 Task: Learn more about a career.
Action: Mouse moved to (726, 98)
Screenshot: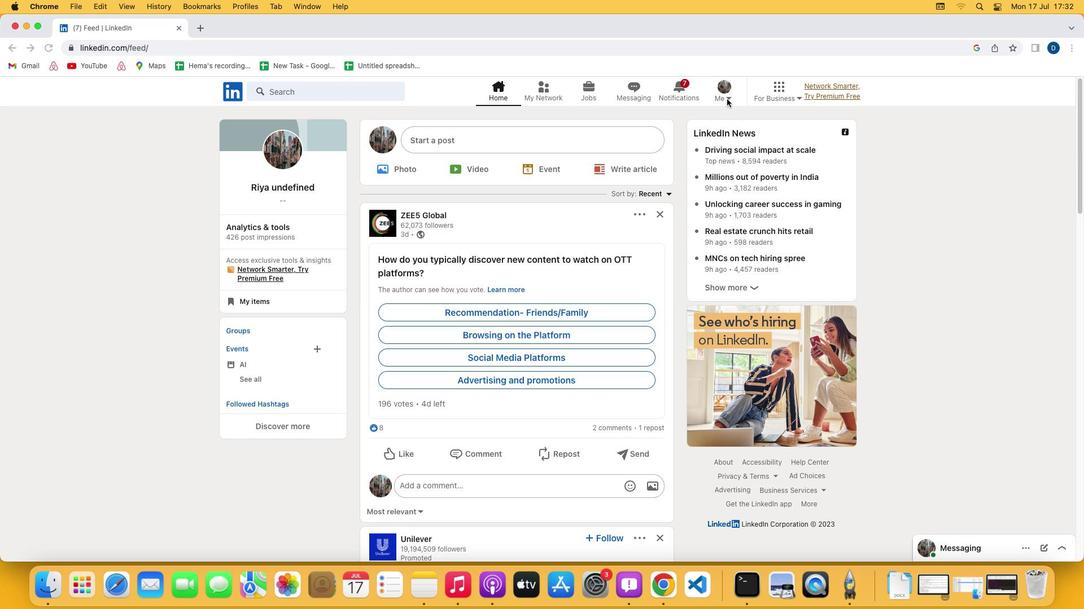 
Action: Mouse pressed left at (726, 98)
Screenshot: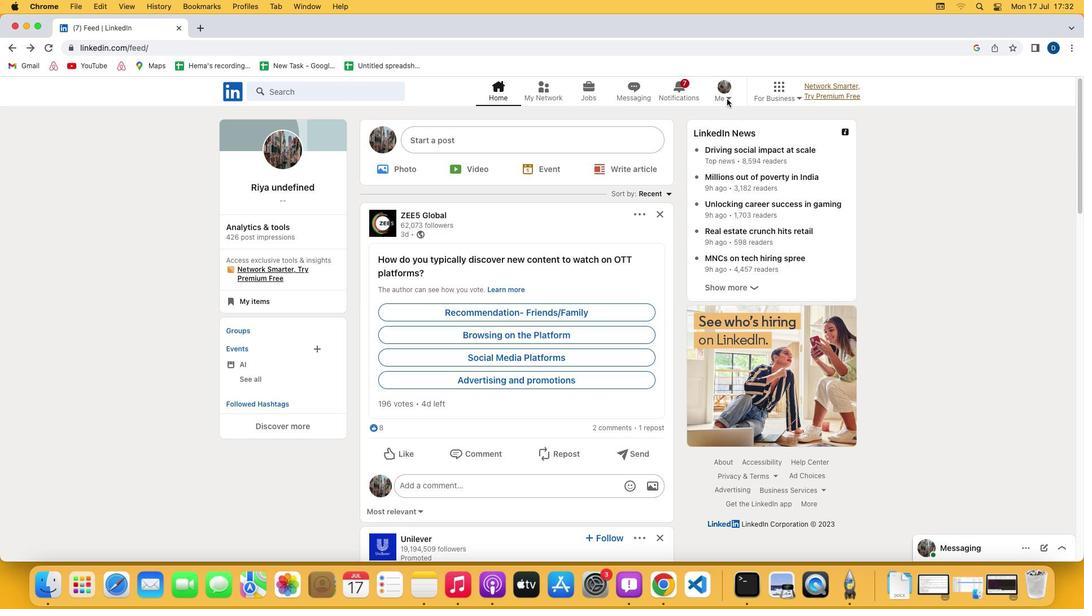 
Action: Mouse moved to (728, 97)
Screenshot: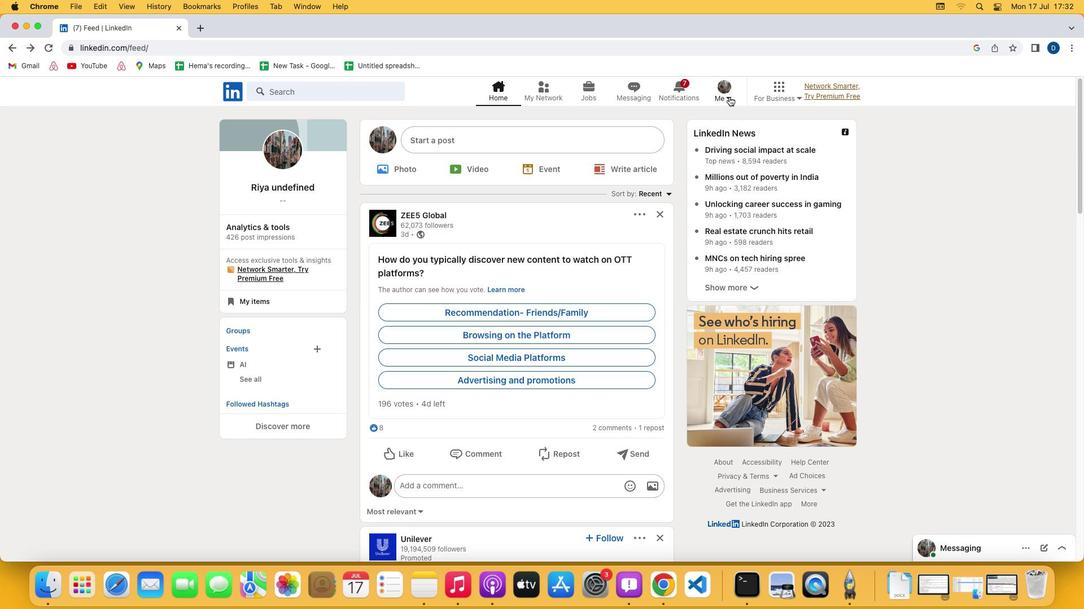 
Action: Mouse pressed left at (728, 97)
Screenshot: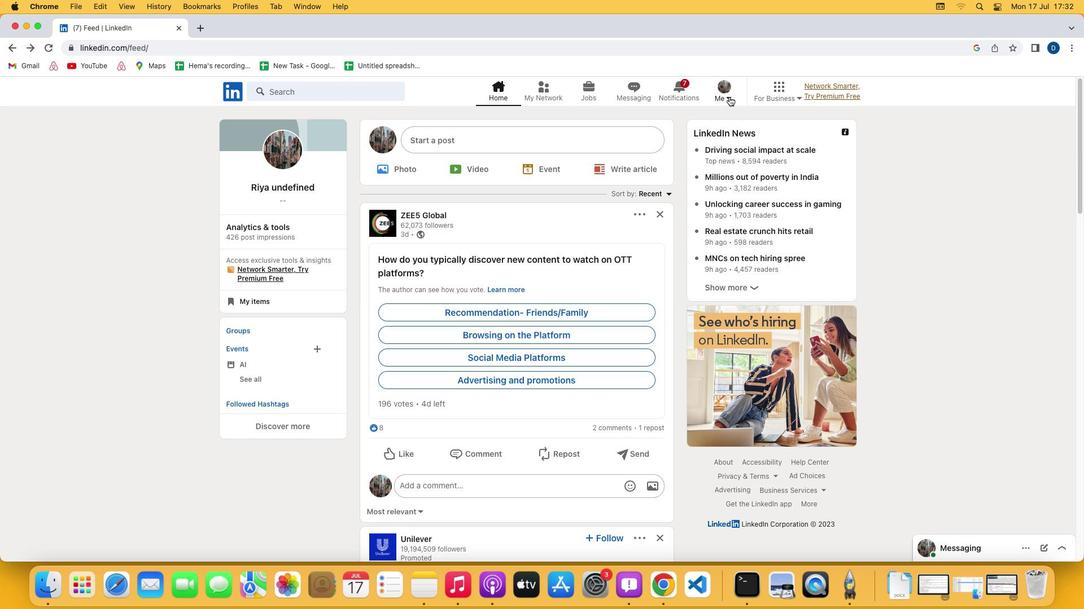 
Action: Mouse moved to (614, 212)
Screenshot: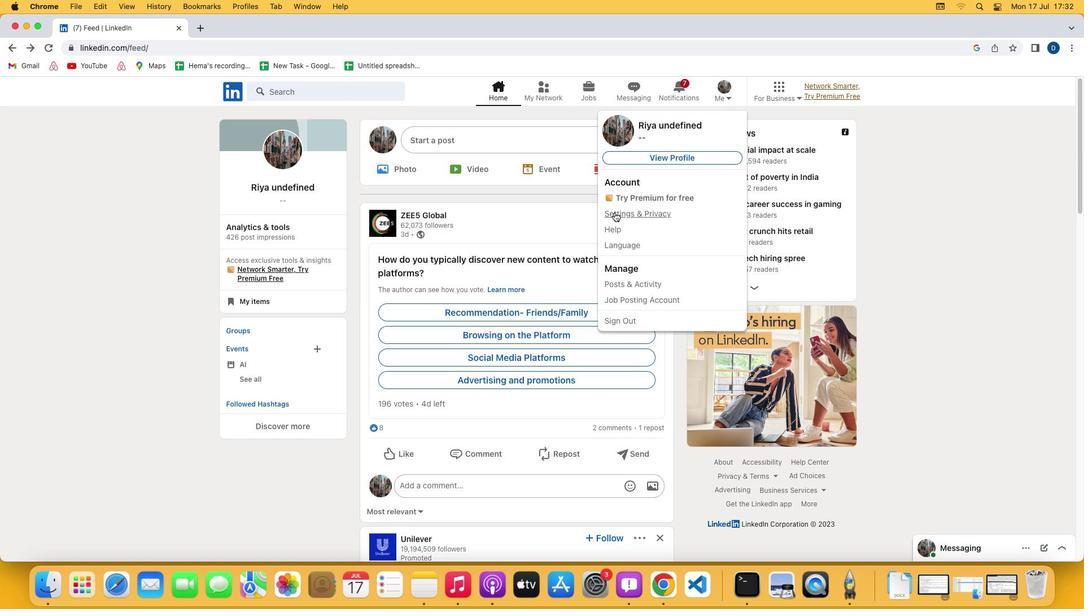 
Action: Mouse pressed left at (614, 212)
Screenshot: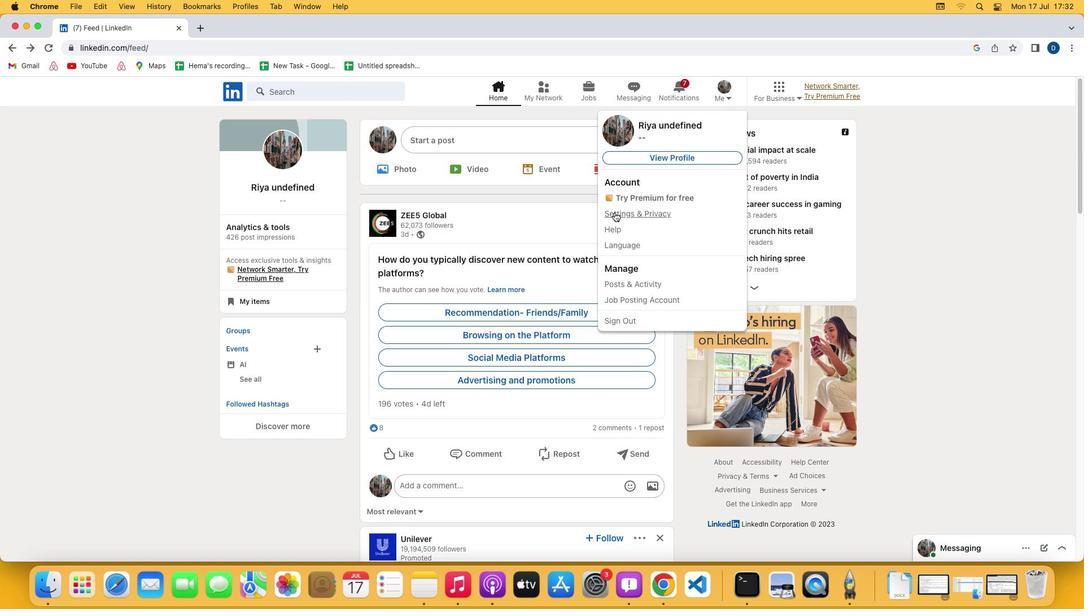 
Action: Mouse moved to (495, 329)
Screenshot: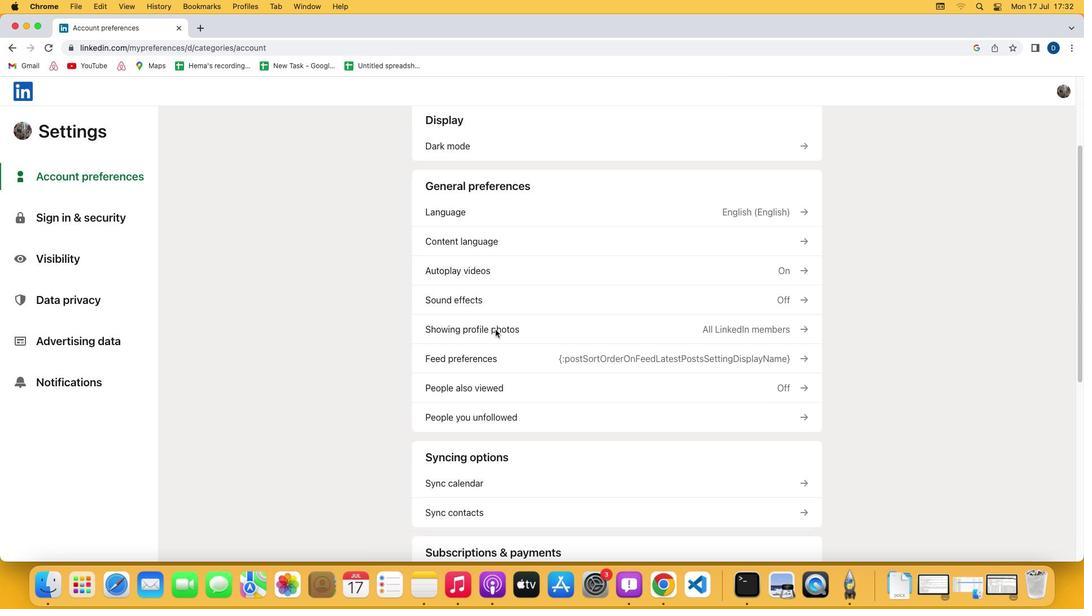 
Action: Mouse scrolled (495, 329) with delta (0, 0)
Screenshot: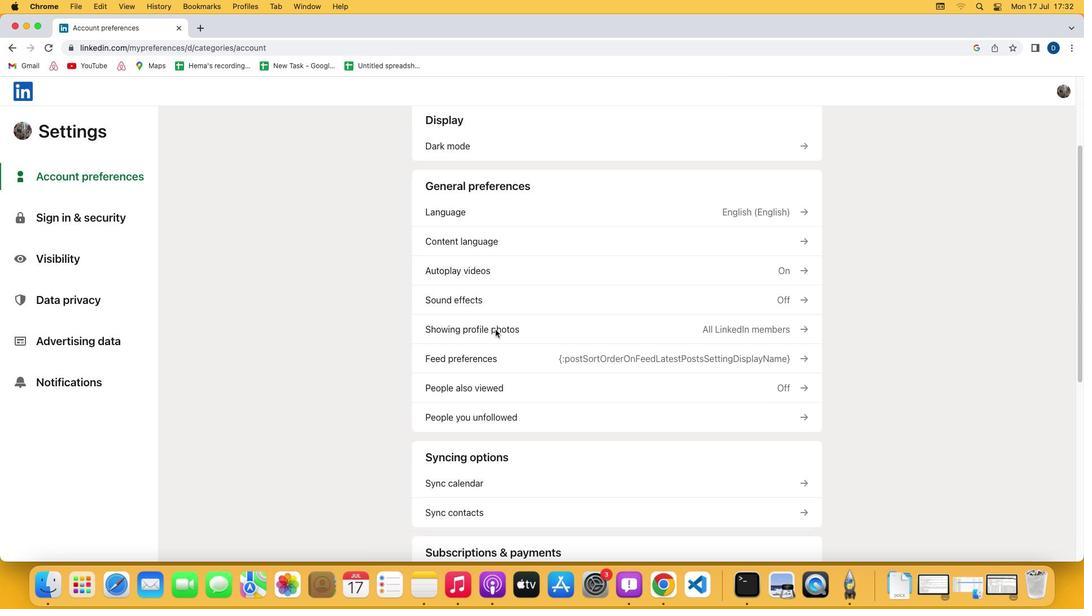 
Action: Mouse scrolled (495, 329) with delta (0, 0)
Screenshot: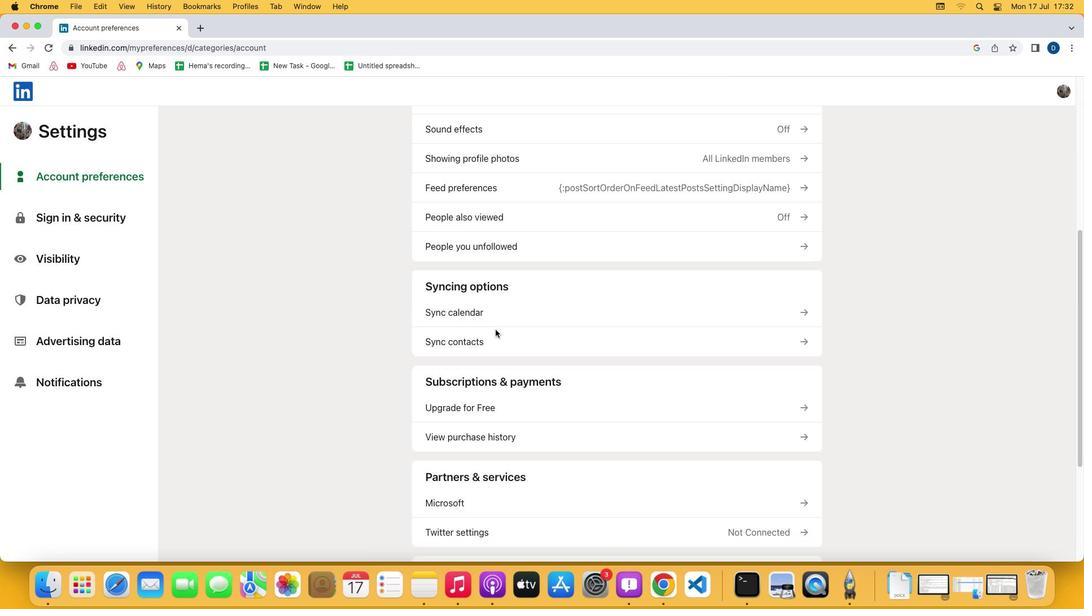 
Action: Mouse scrolled (495, 329) with delta (0, -2)
Screenshot: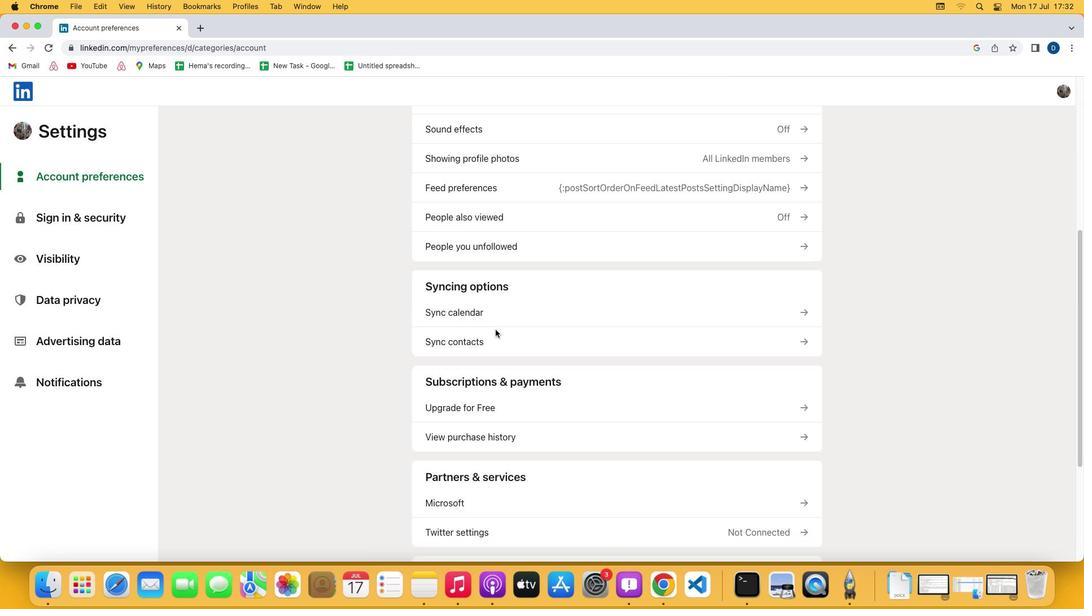 
Action: Mouse scrolled (495, 329) with delta (0, -2)
Screenshot: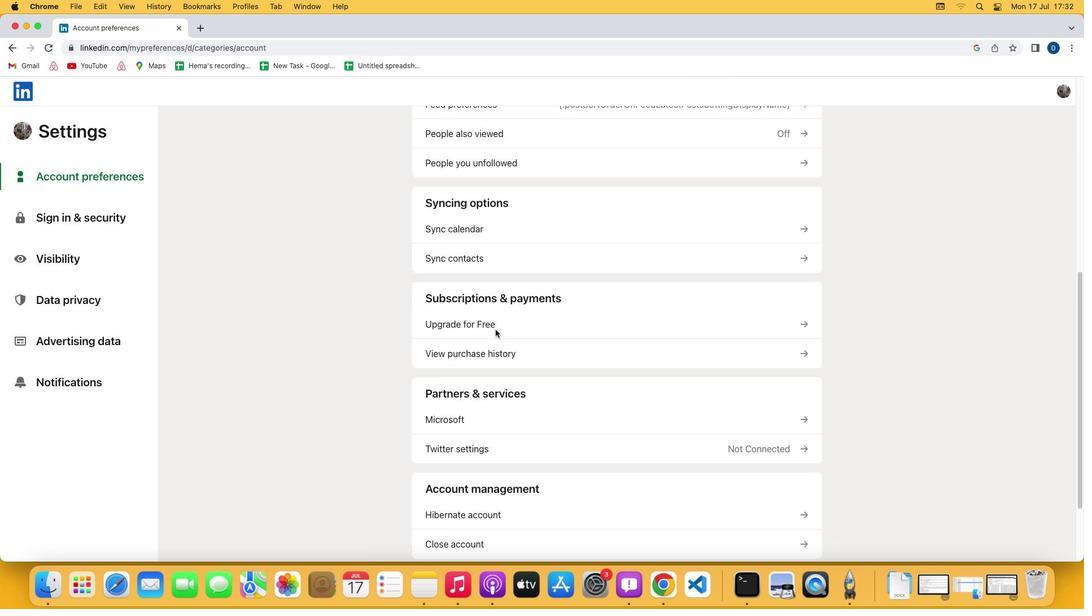
Action: Mouse scrolled (495, 329) with delta (0, -3)
Screenshot: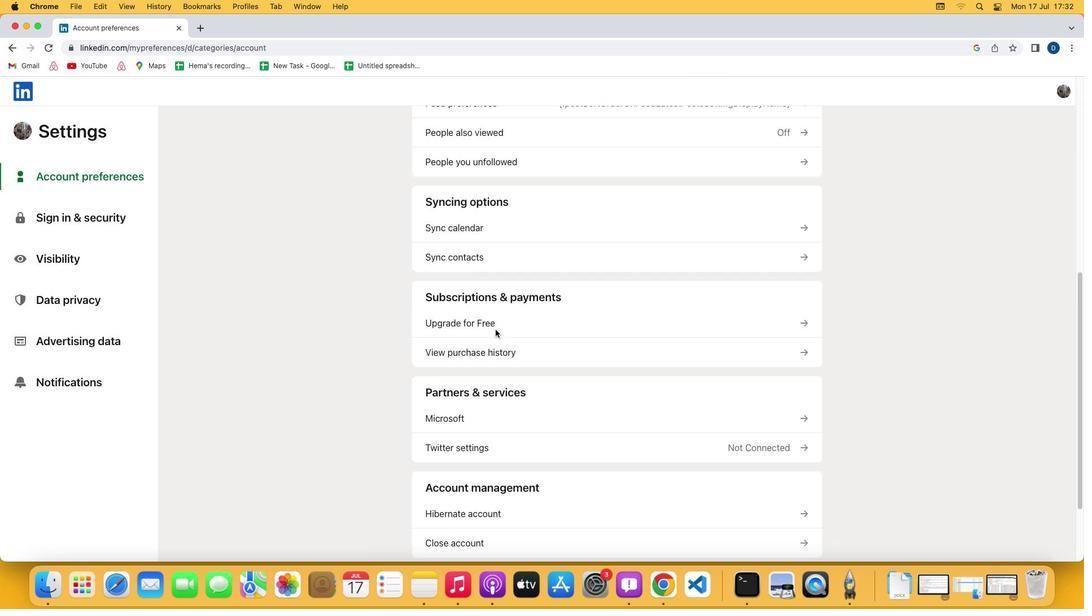 
Action: Mouse scrolled (495, 329) with delta (0, 0)
Screenshot: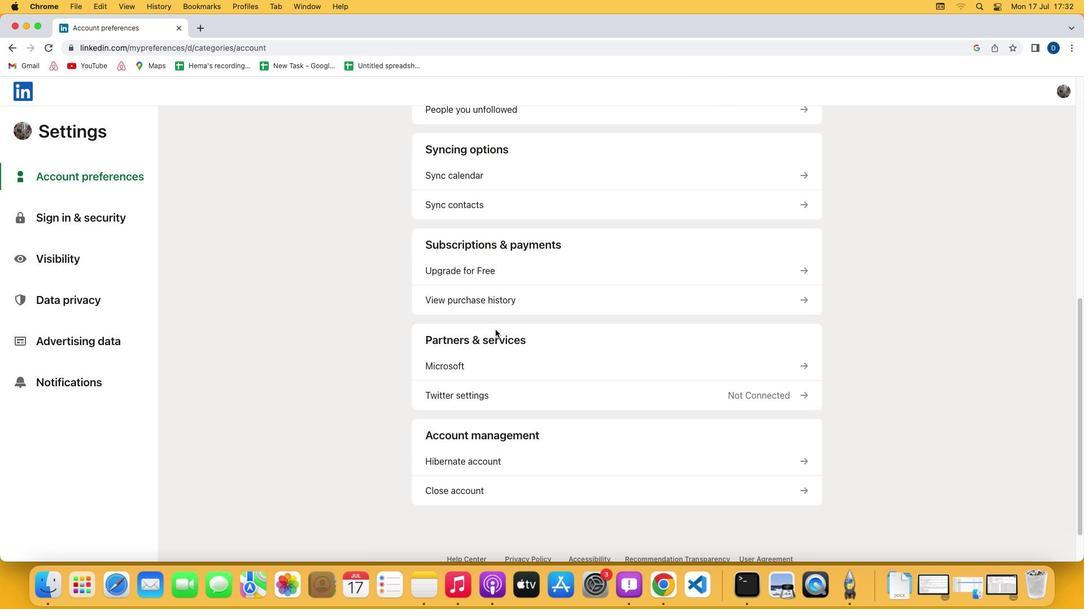 
Action: Mouse scrolled (495, 329) with delta (0, 0)
Screenshot: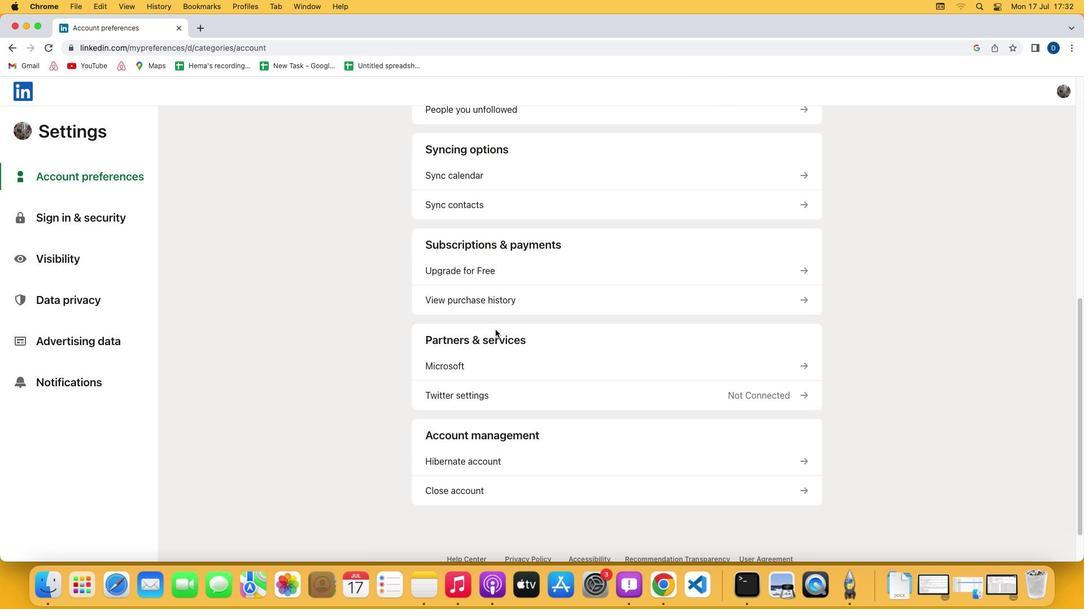 
Action: Mouse scrolled (495, 329) with delta (0, -1)
Screenshot: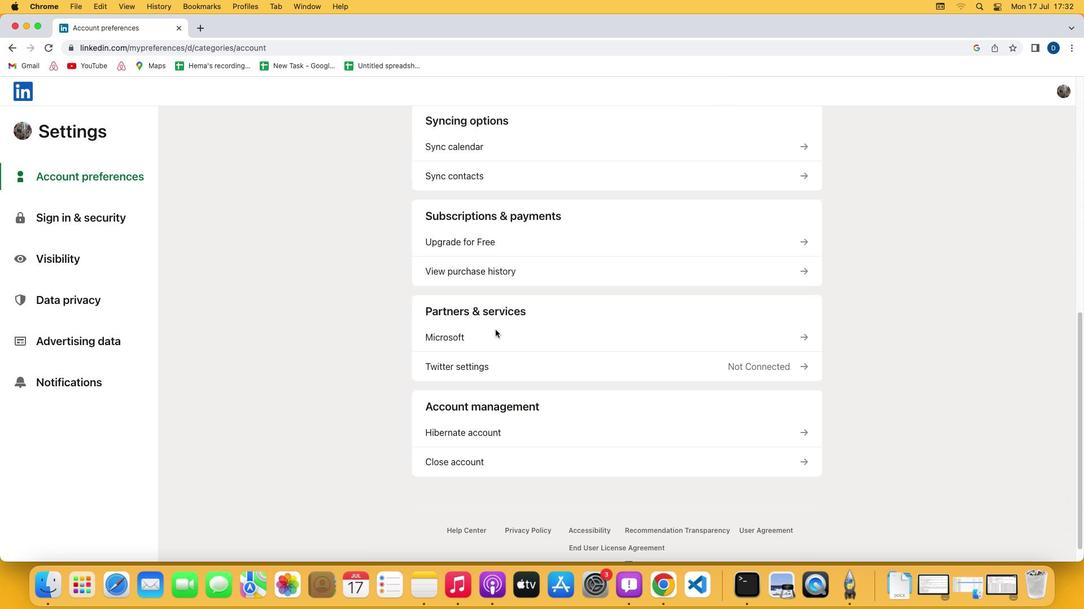 
Action: Mouse scrolled (495, 329) with delta (0, -2)
Screenshot: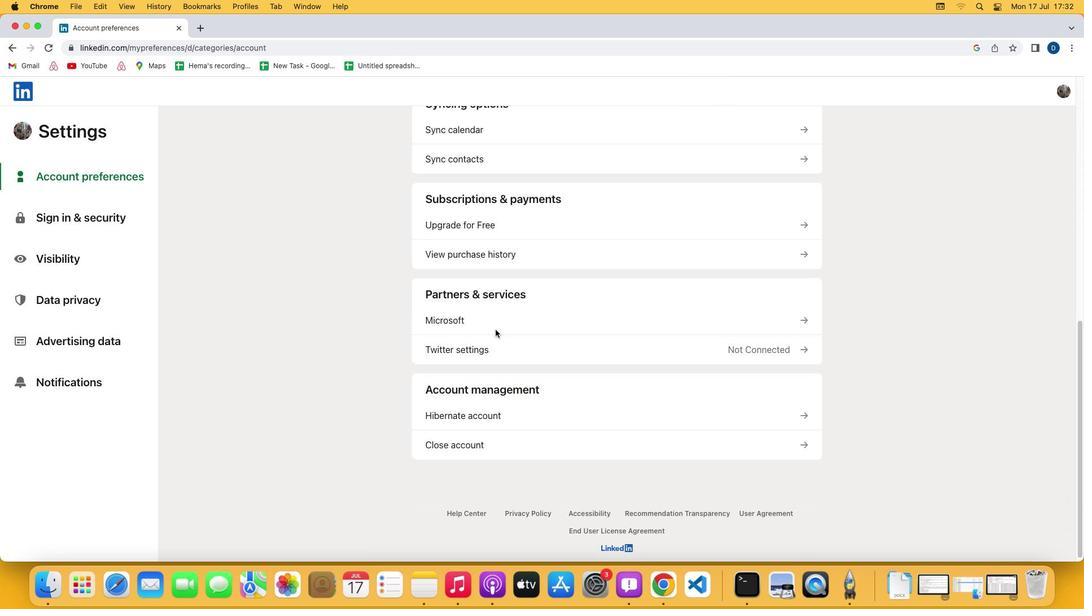 
Action: Mouse moved to (482, 226)
Screenshot: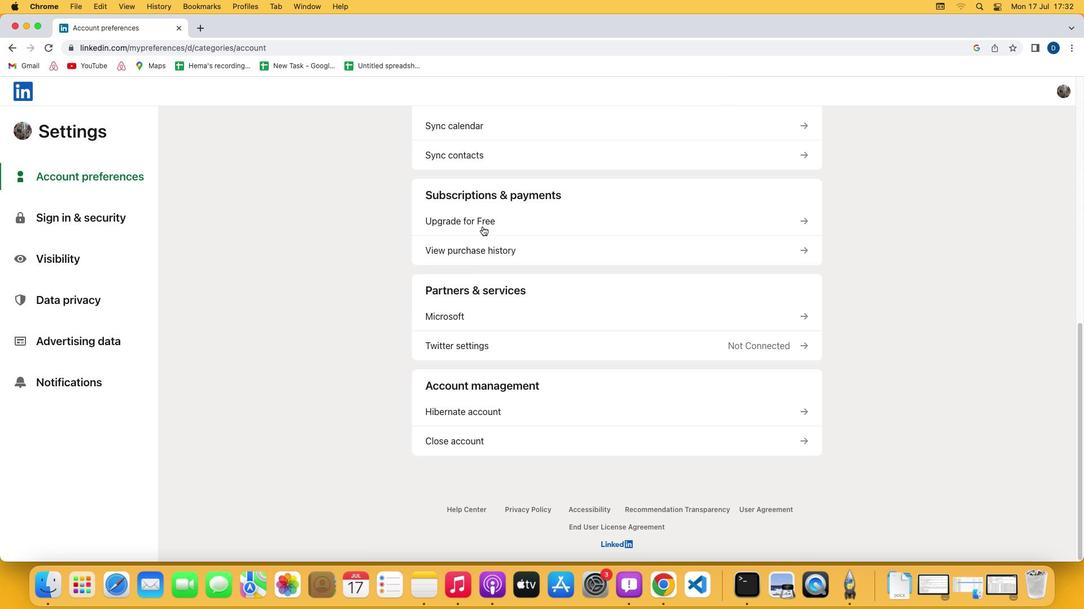 
Action: Mouse pressed left at (482, 226)
Screenshot: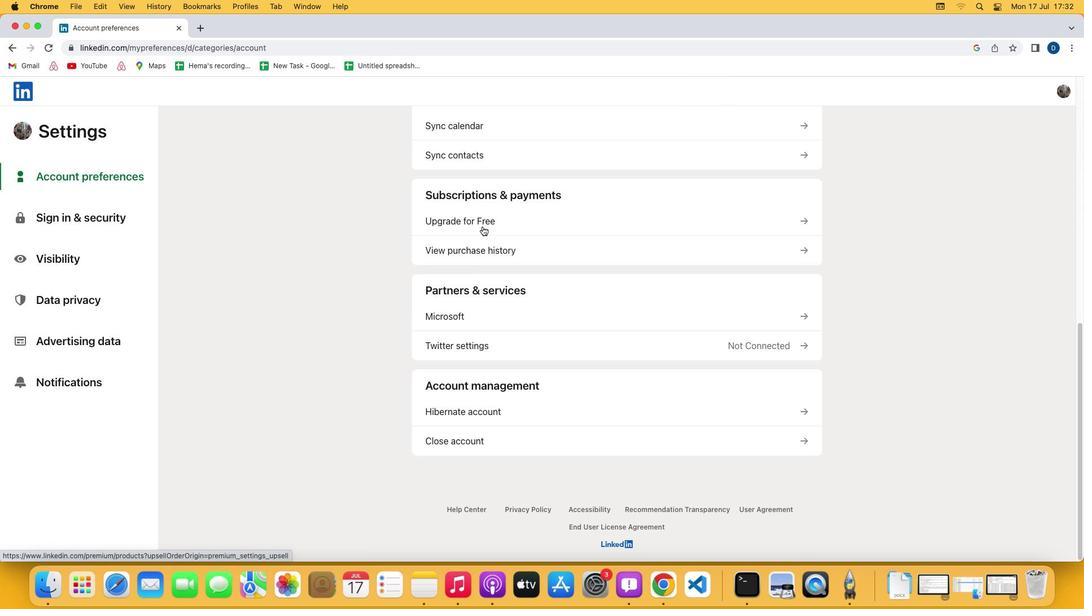 
Action: Mouse moved to (439, 346)
Screenshot: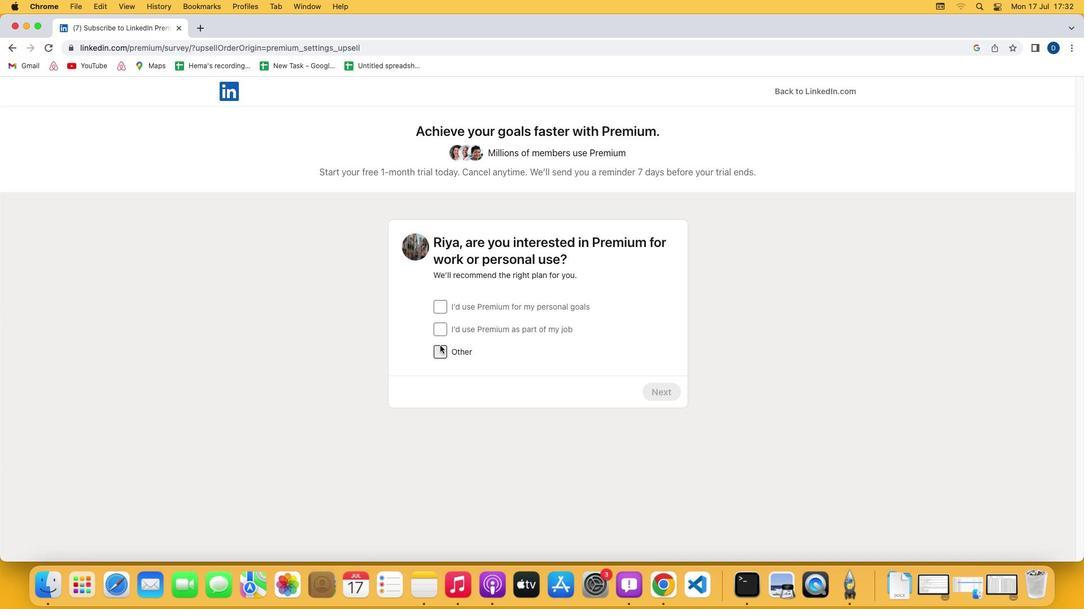 
Action: Mouse pressed left at (439, 346)
Screenshot: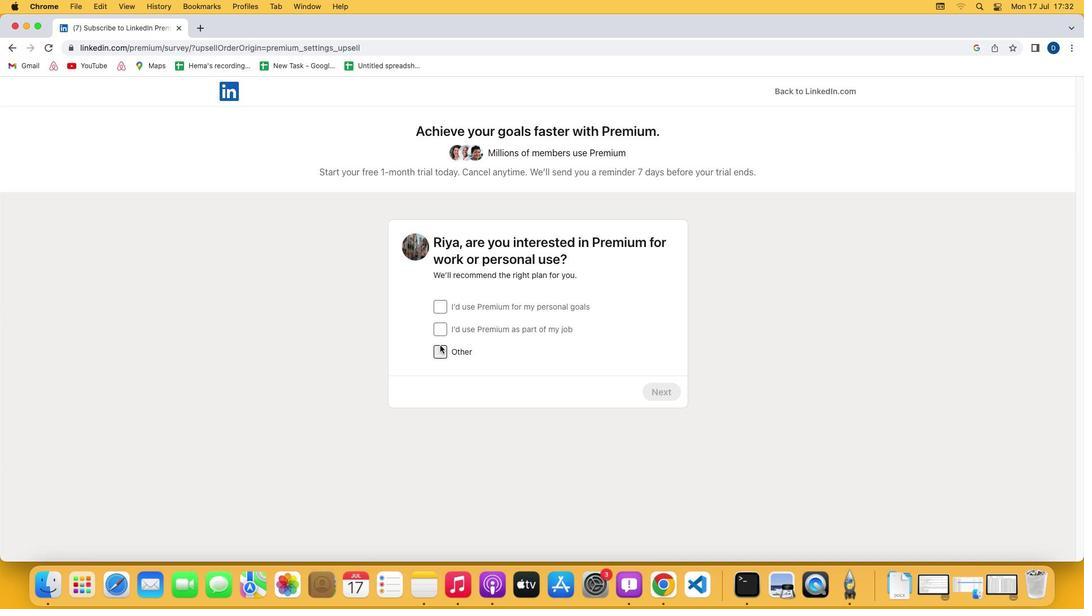 
Action: Mouse moved to (657, 394)
Screenshot: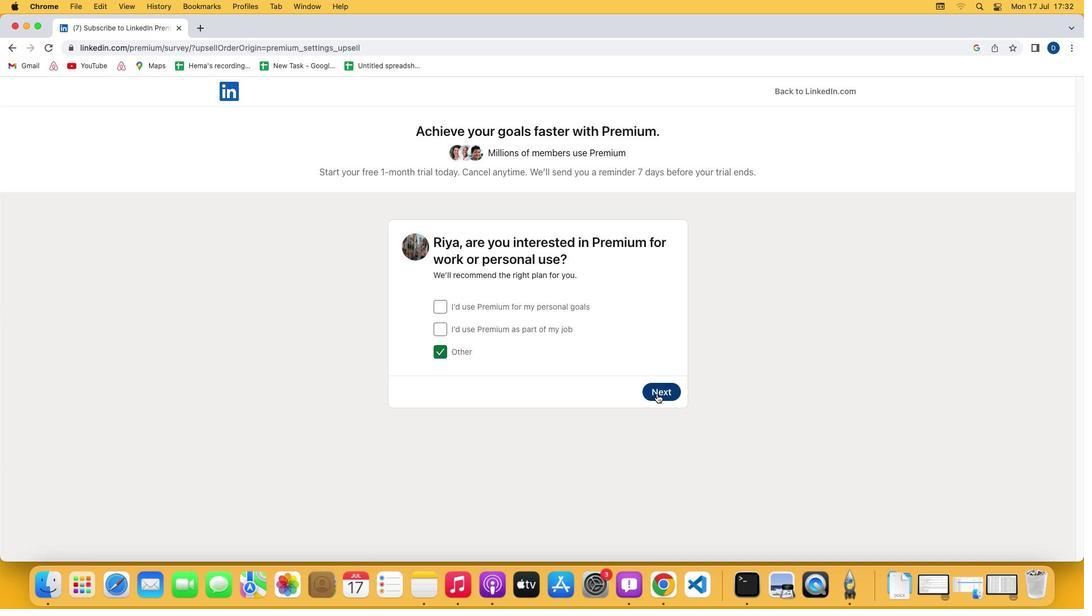 
Action: Mouse pressed left at (657, 394)
Screenshot: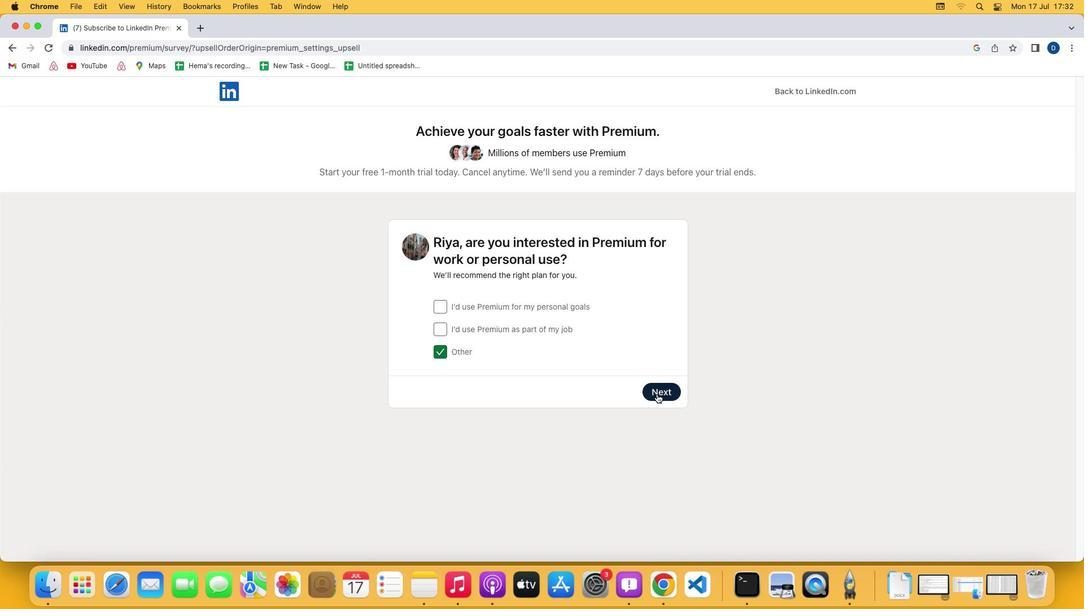 
Action: Mouse moved to (293, 460)
Screenshot: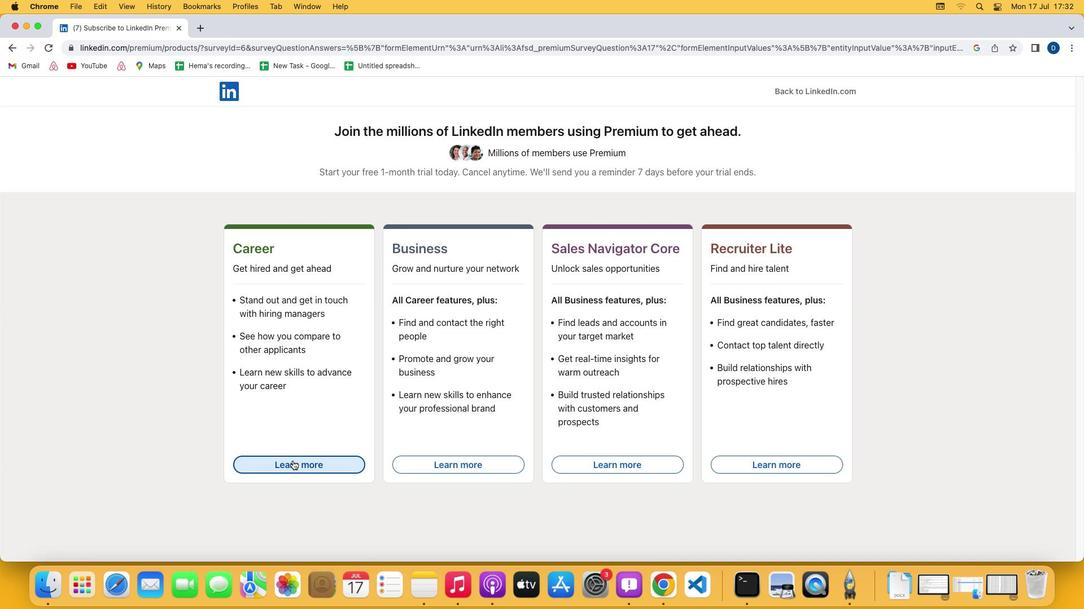 
Action: Mouse pressed left at (293, 460)
Screenshot: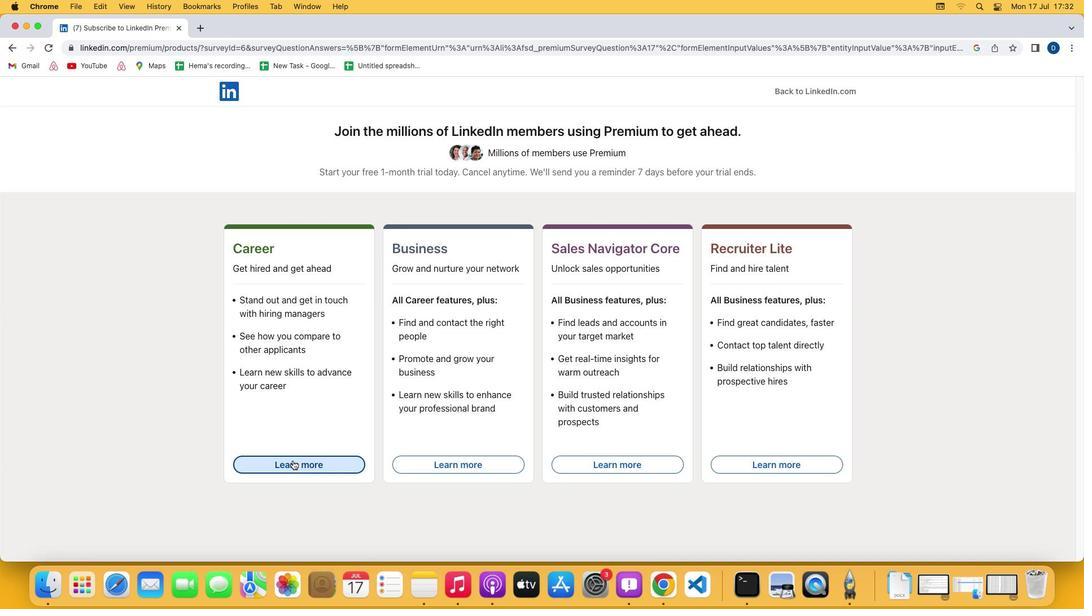 
Action: Mouse moved to (293, 461)
Screenshot: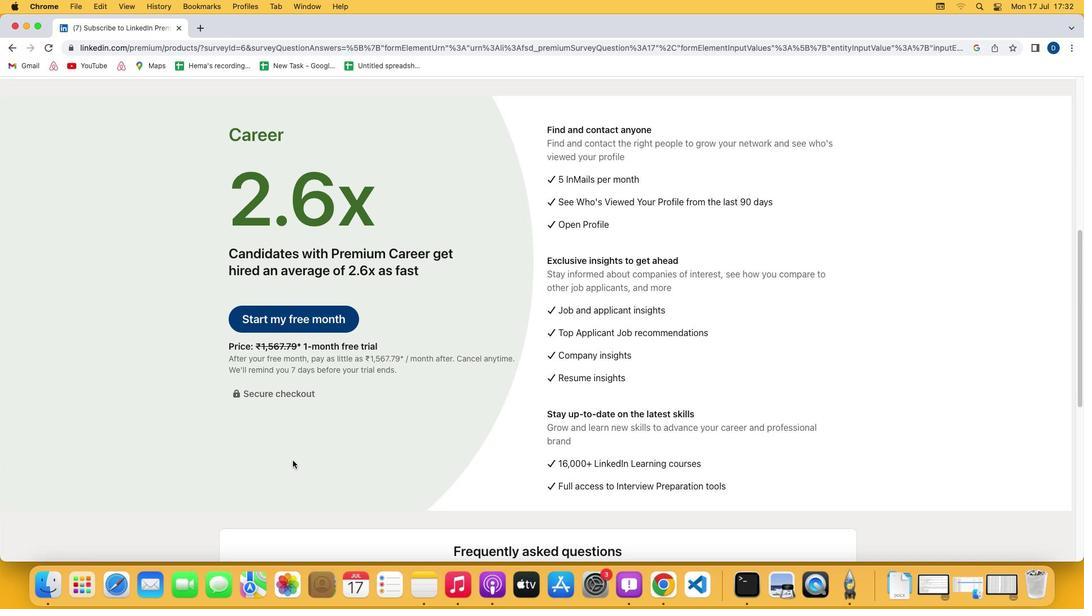 
